 Task: Use the formula "MIDB" in spreadsheet "Project portfolio".
Action: Mouse moved to (131, 97)
Screenshot: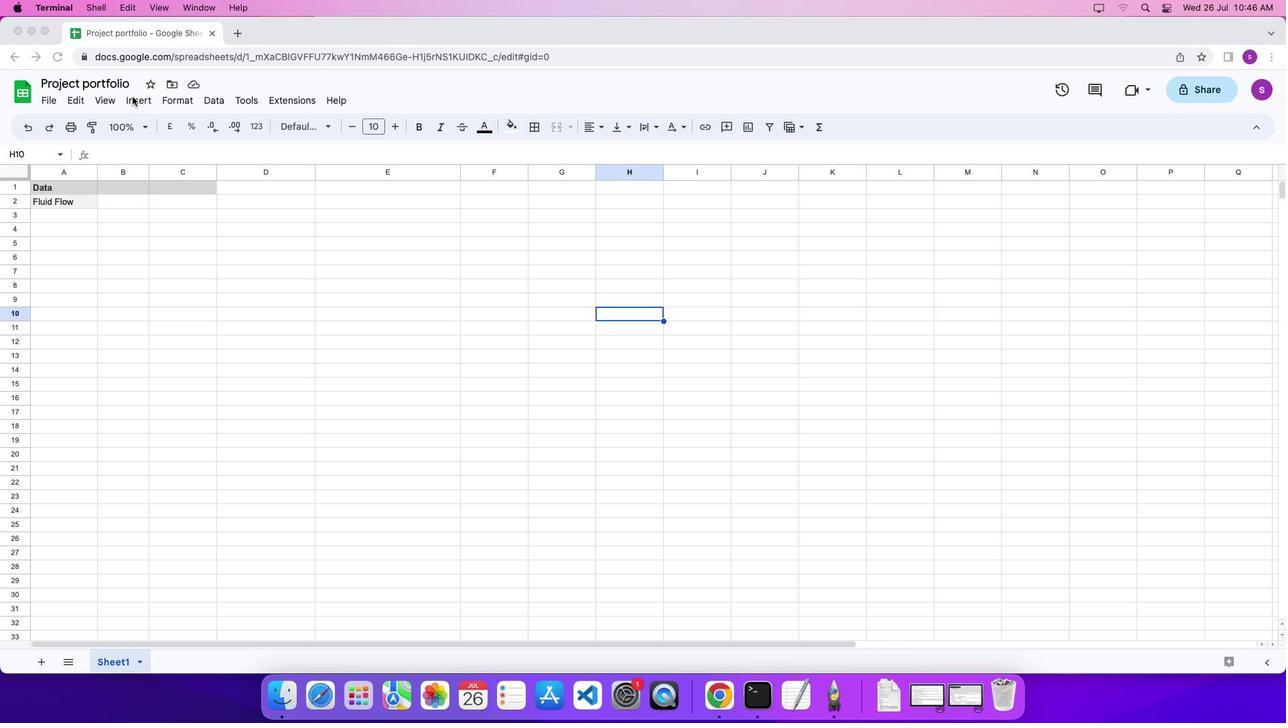 
Action: Mouse pressed left at (131, 97)
Screenshot: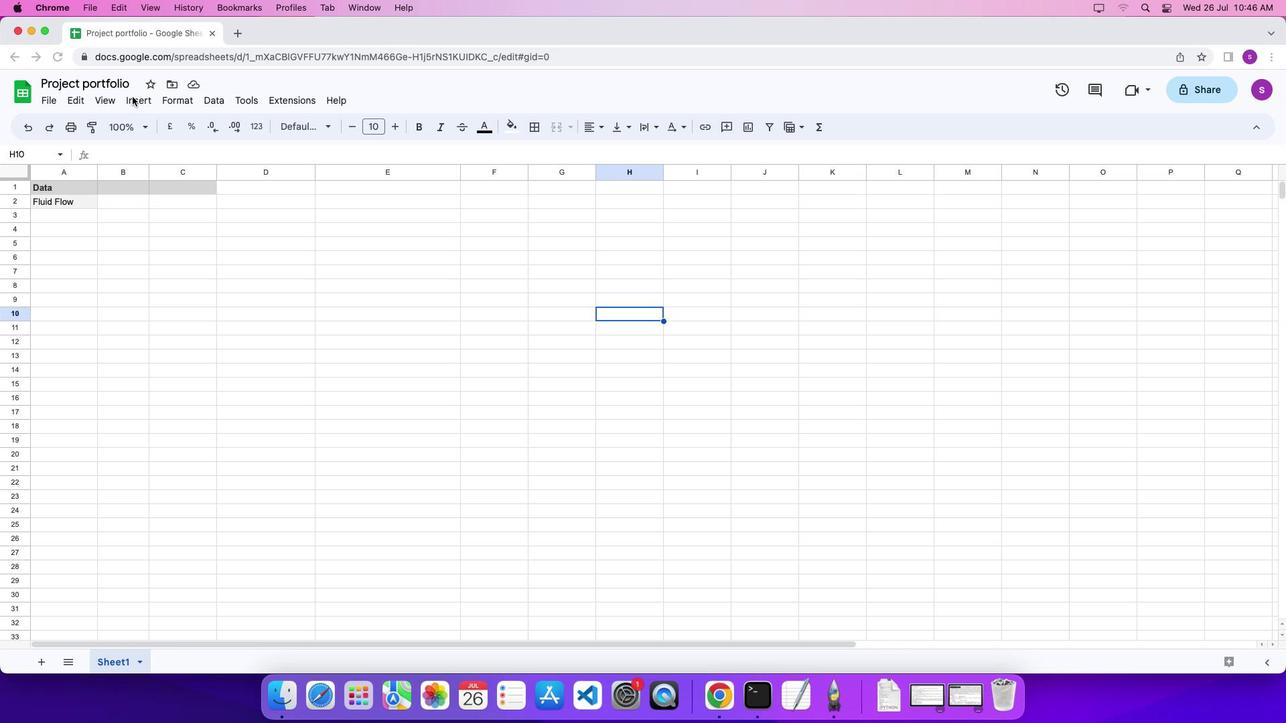 
Action: Mouse moved to (135, 97)
Screenshot: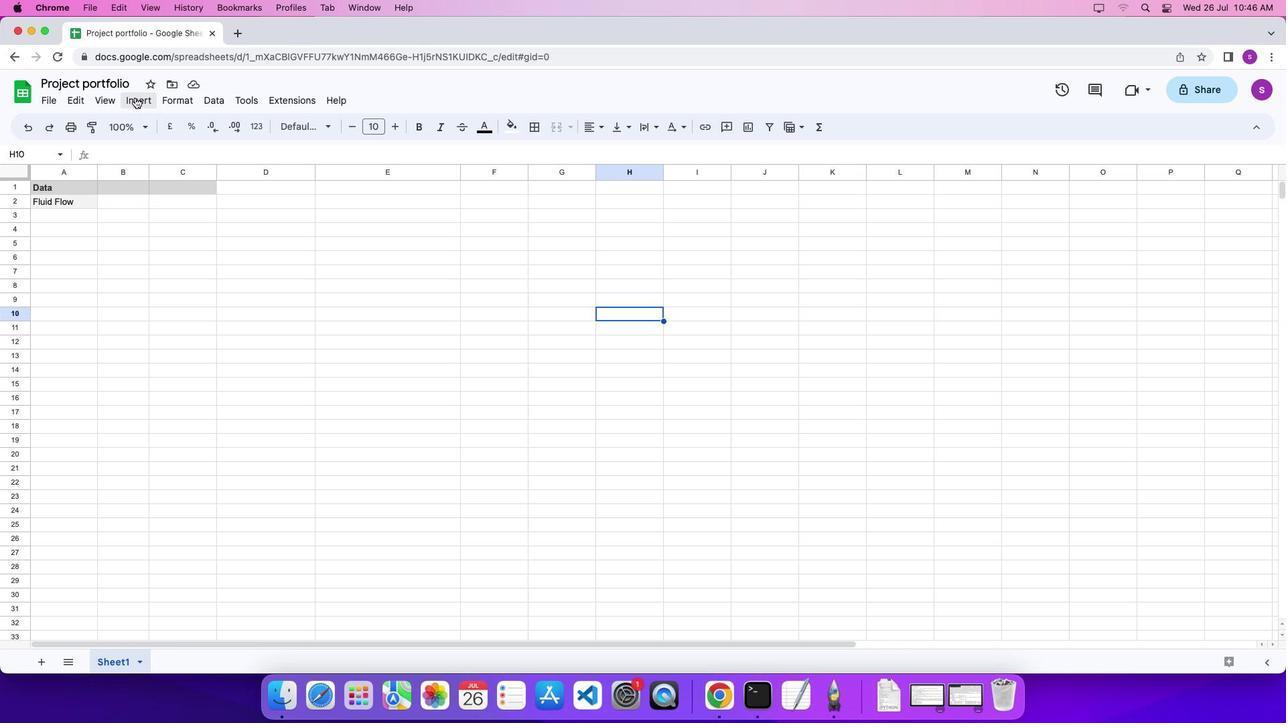 
Action: Mouse pressed left at (135, 97)
Screenshot: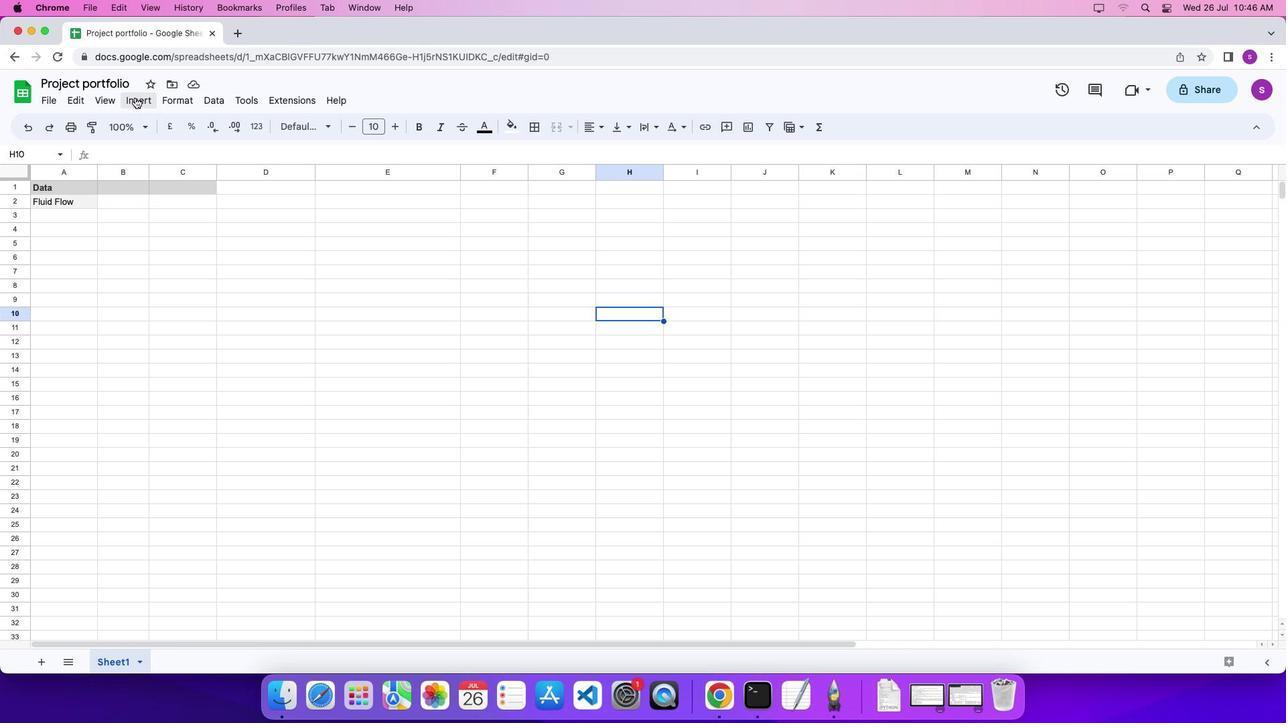 
Action: Mouse moved to (583, 590)
Screenshot: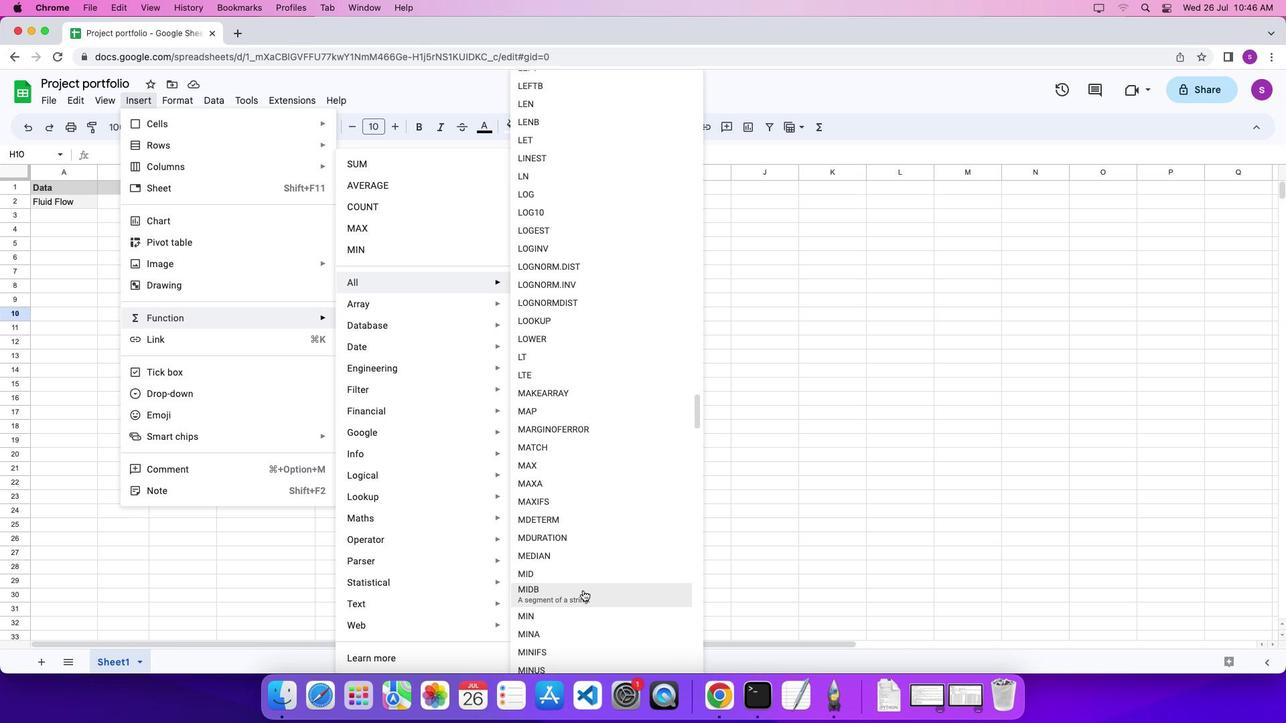 
Action: Mouse pressed left at (583, 590)
Screenshot: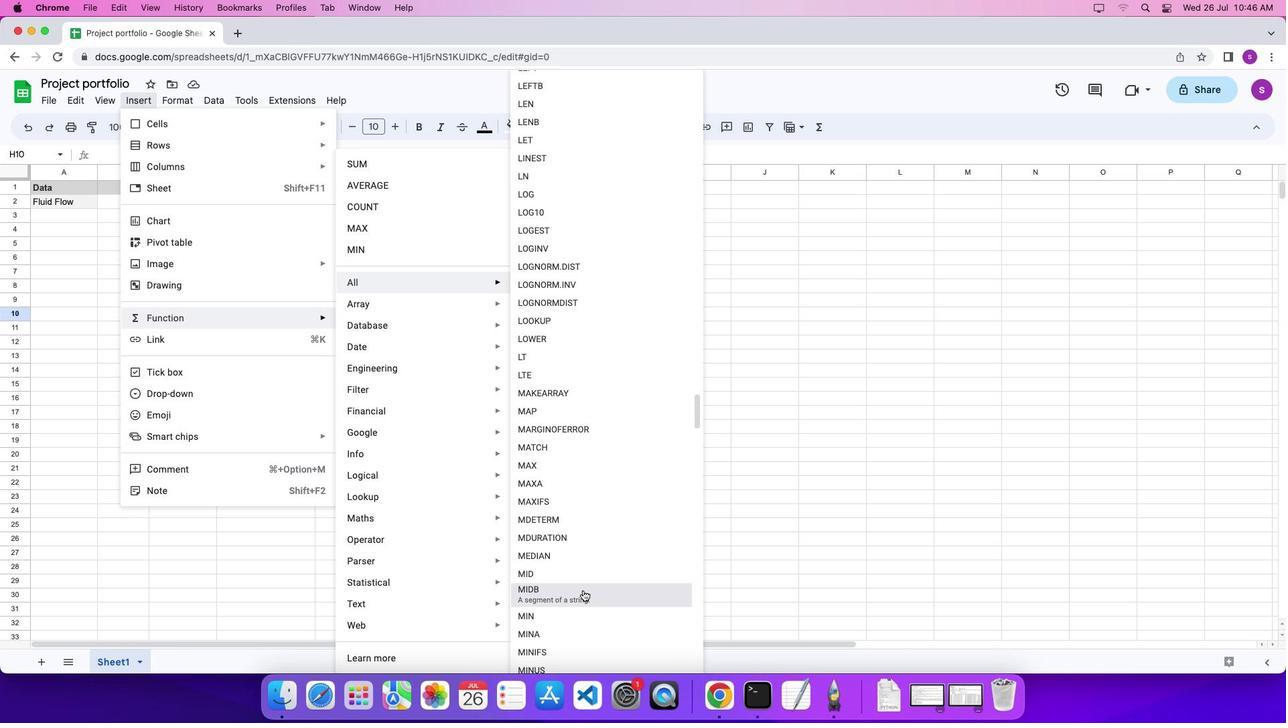 
Action: Mouse moved to (83, 200)
Screenshot: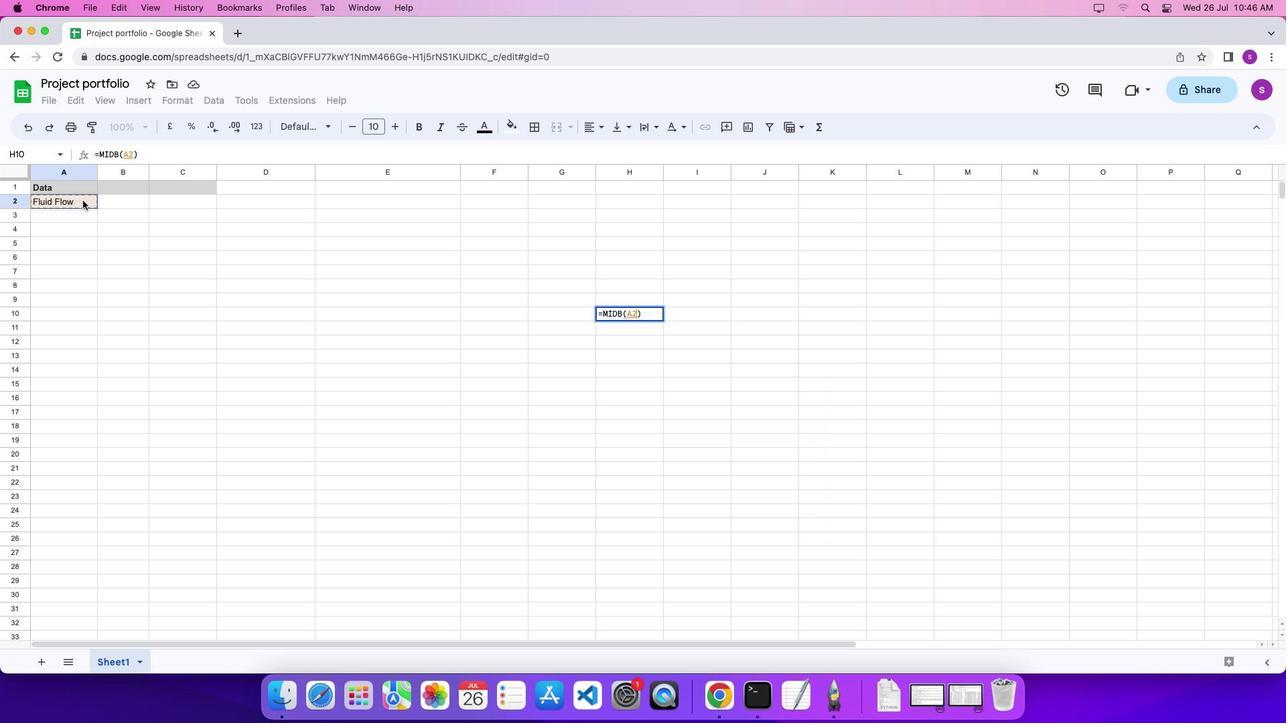 
Action: Mouse pressed left at (83, 200)
Screenshot: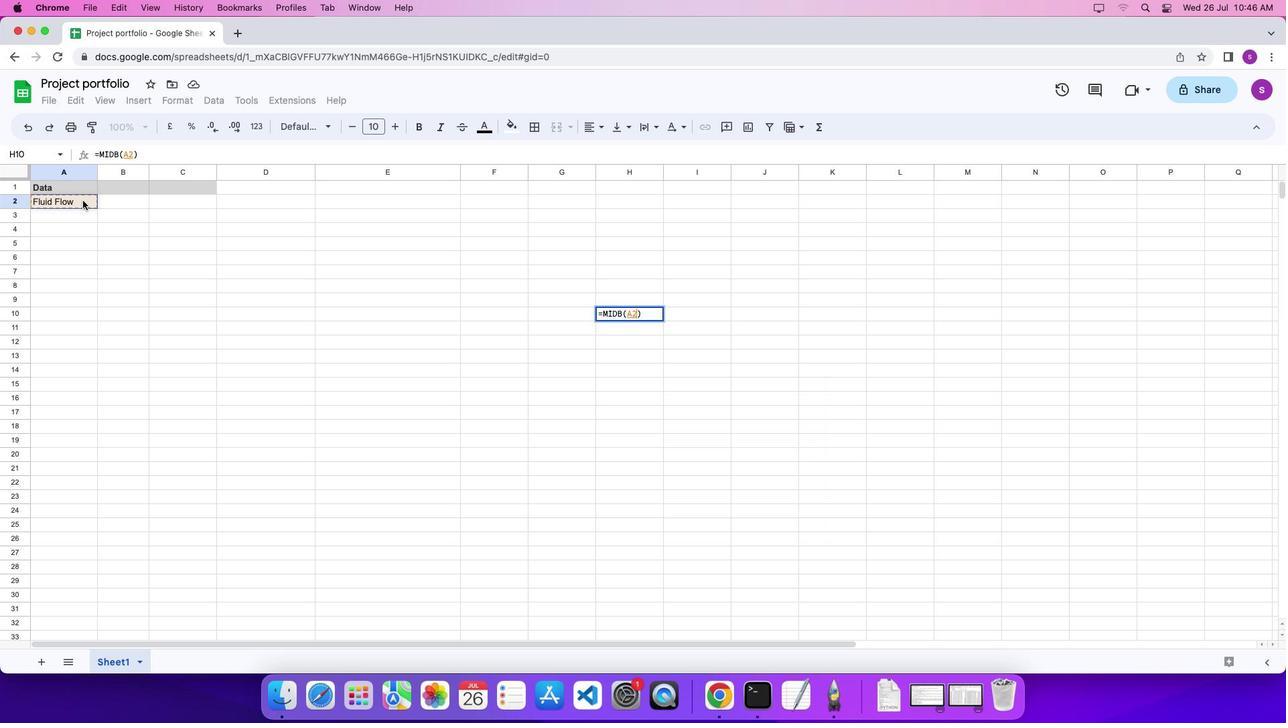 
Action: Mouse moved to (99, 205)
Screenshot: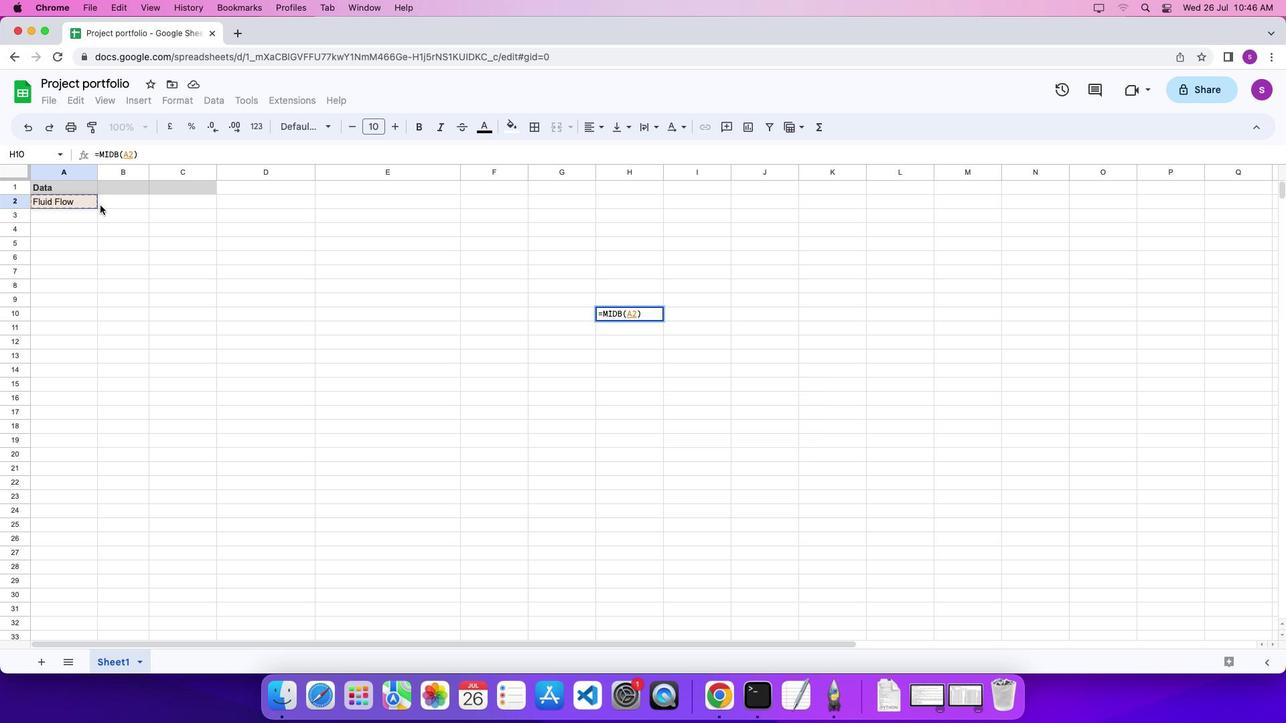 
Action: Key pressed ','
Screenshot: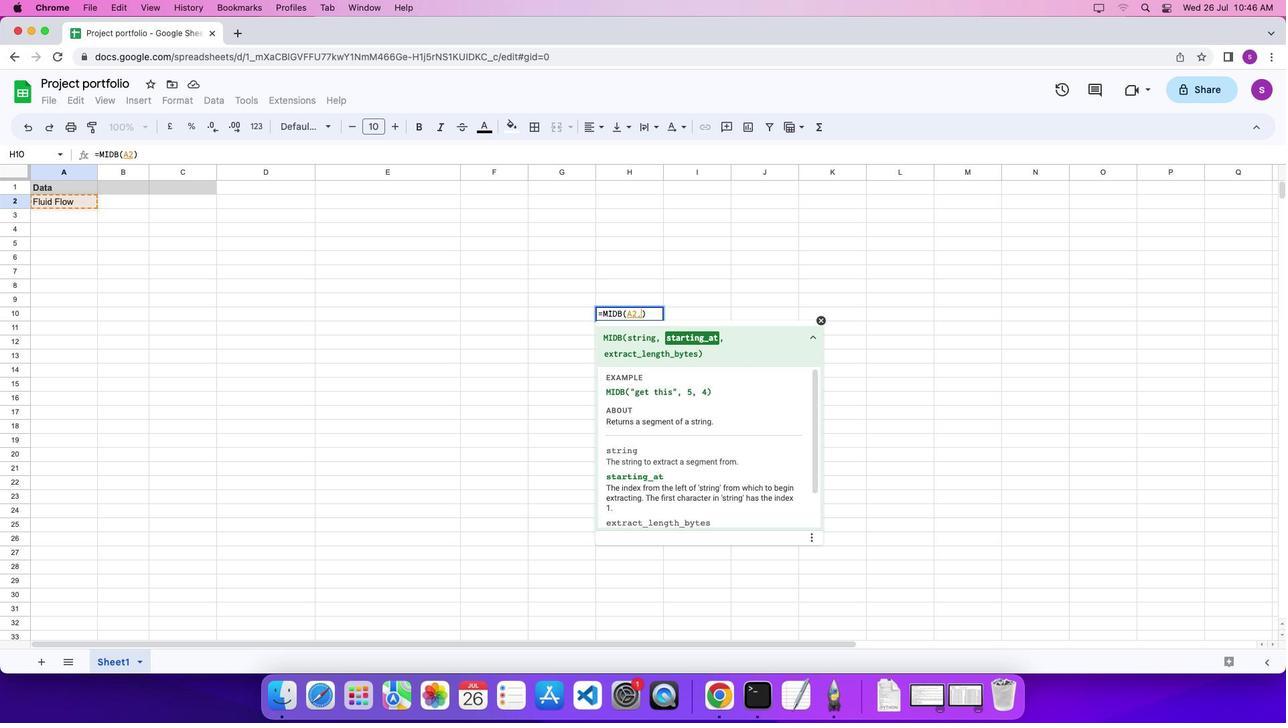 
Action: Mouse moved to (105, 207)
Screenshot: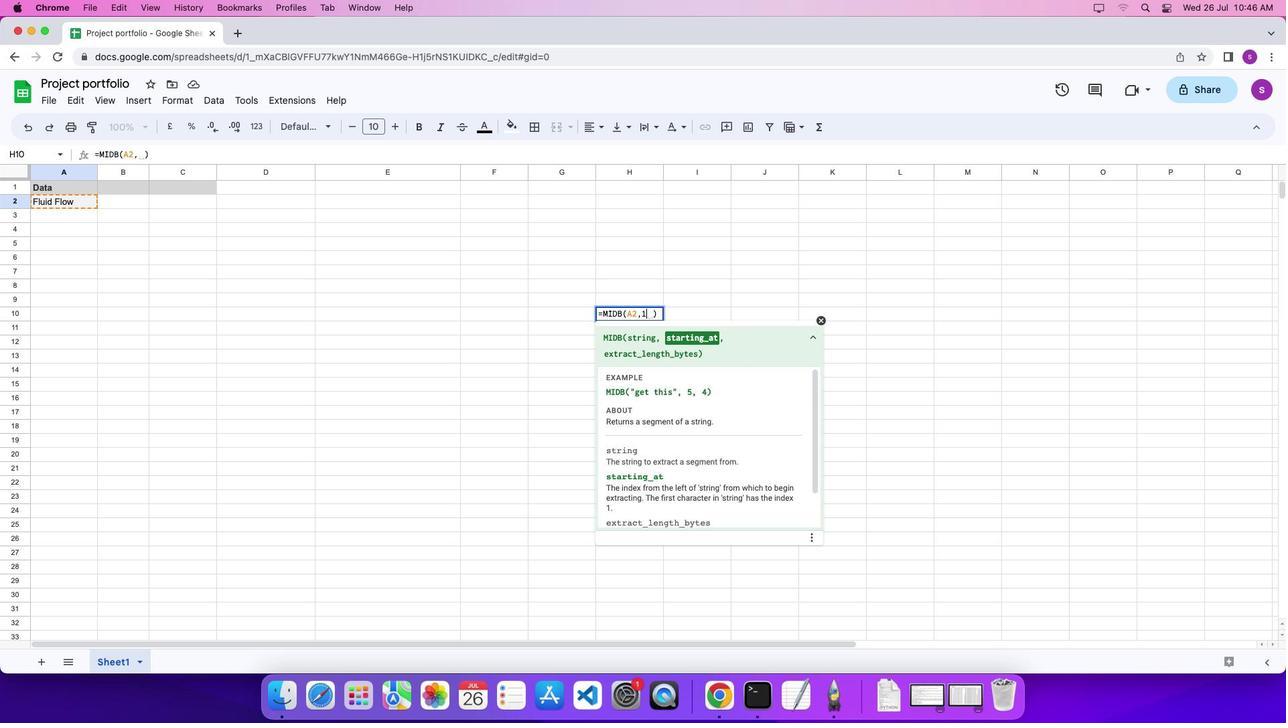 
Action: Key pressed '1'',''5''\x03'
Screenshot: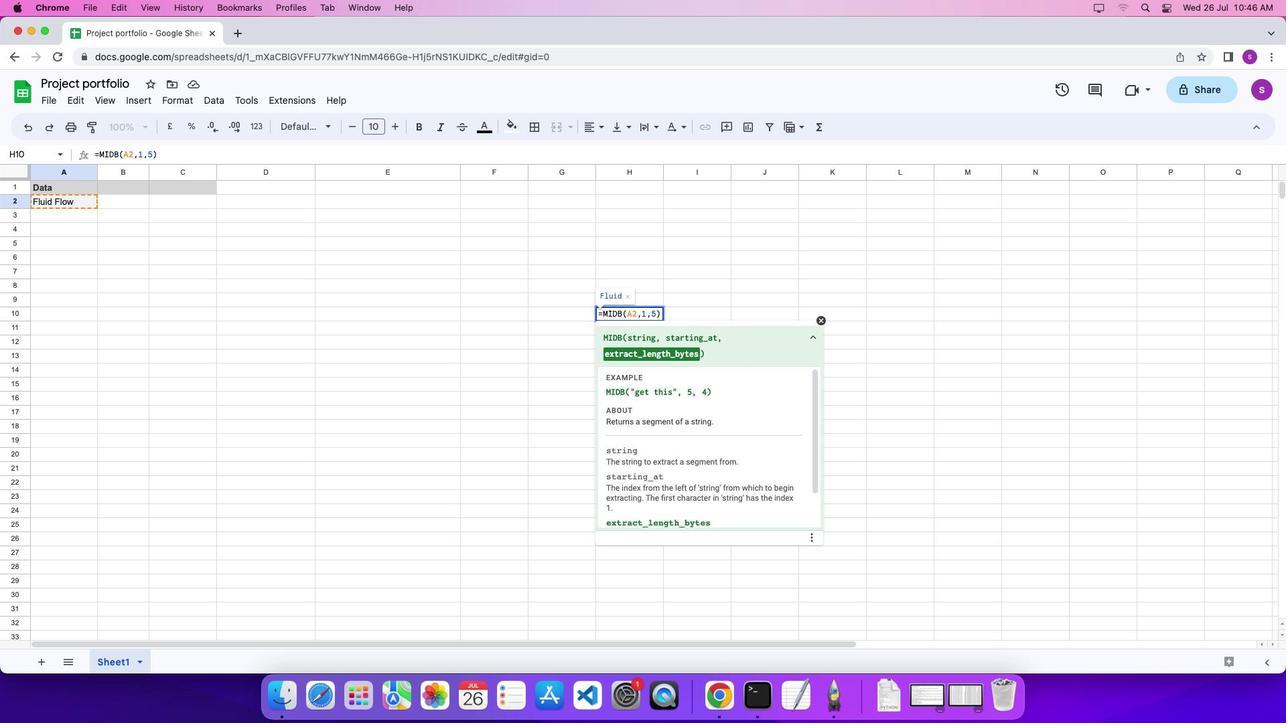 
